 Task: Change the "phosphor chroma mode for 4:2:0" to "Latest".
Action: Mouse moved to (134, 17)
Screenshot: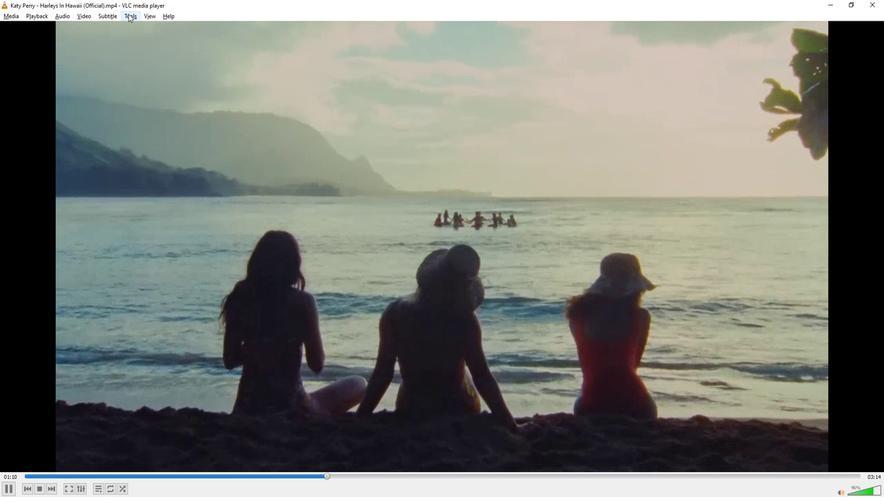 
Action: Mouse pressed left at (134, 17)
Screenshot: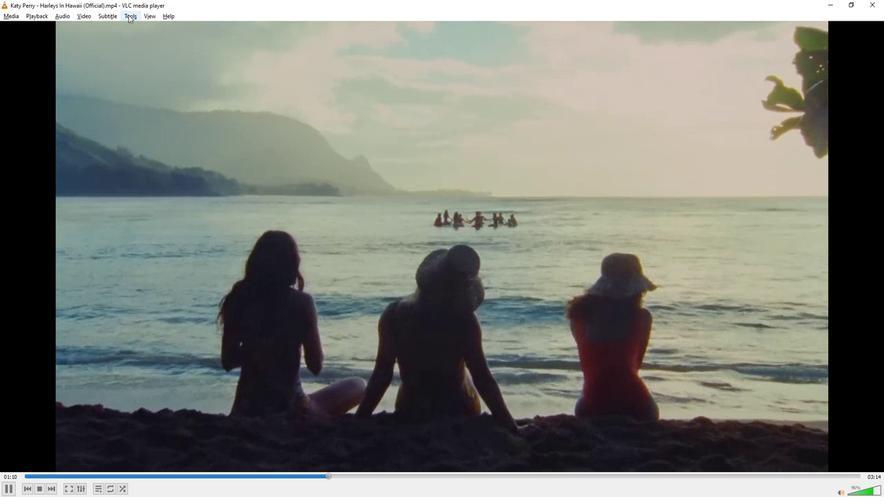 
Action: Mouse moved to (156, 125)
Screenshot: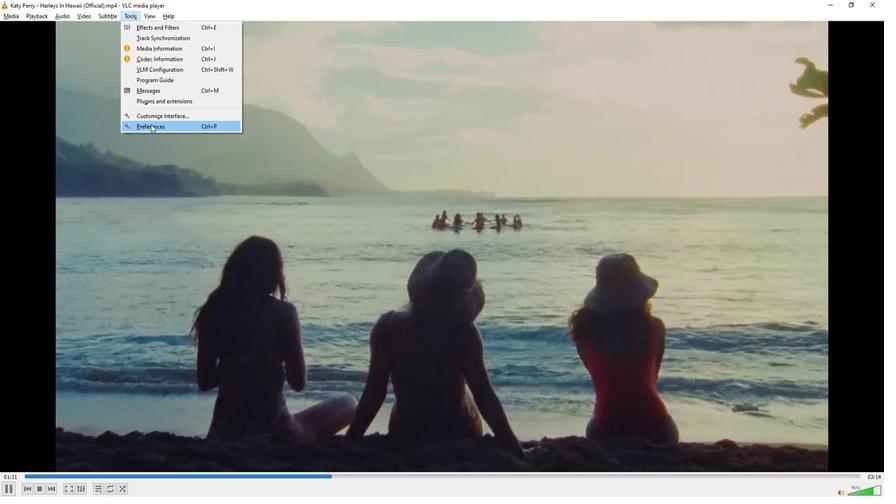 
Action: Mouse pressed left at (156, 125)
Screenshot: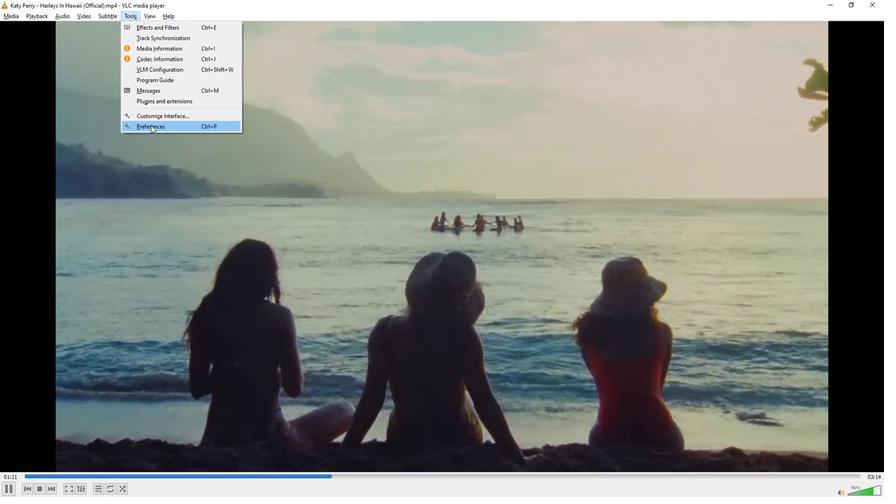 
Action: Mouse moved to (202, 388)
Screenshot: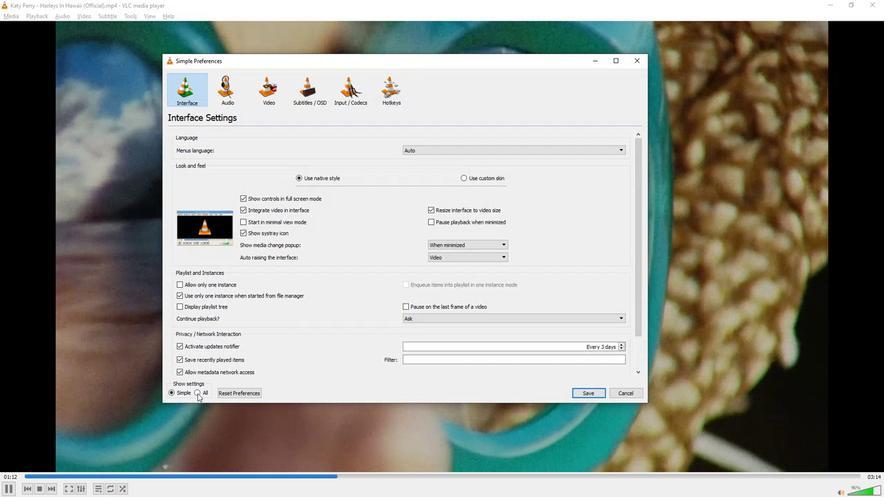 
Action: Mouse pressed left at (202, 388)
Screenshot: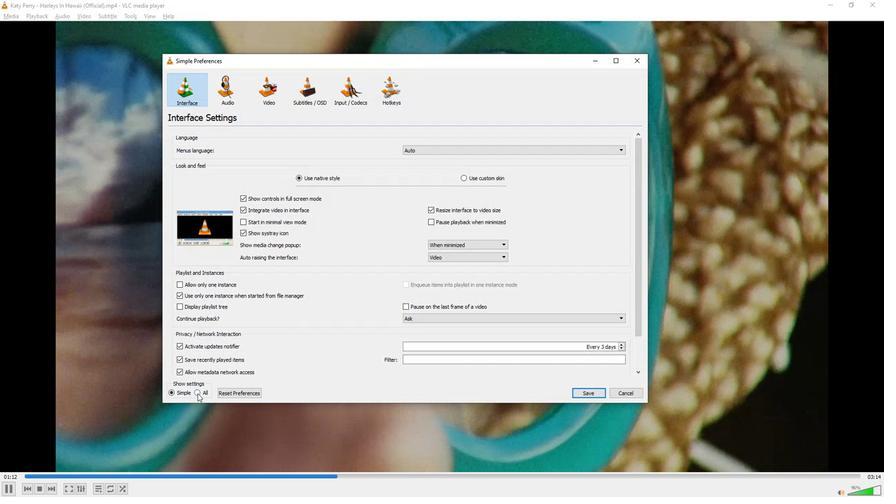 
Action: Mouse moved to (219, 318)
Screenshot: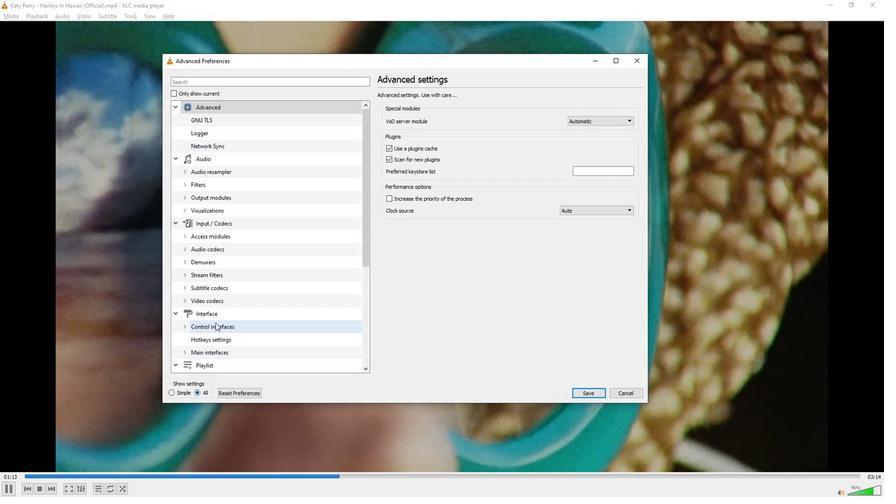 
Action: Mouse scrolled (219, 317) with delta (0, 0)
Screenshot: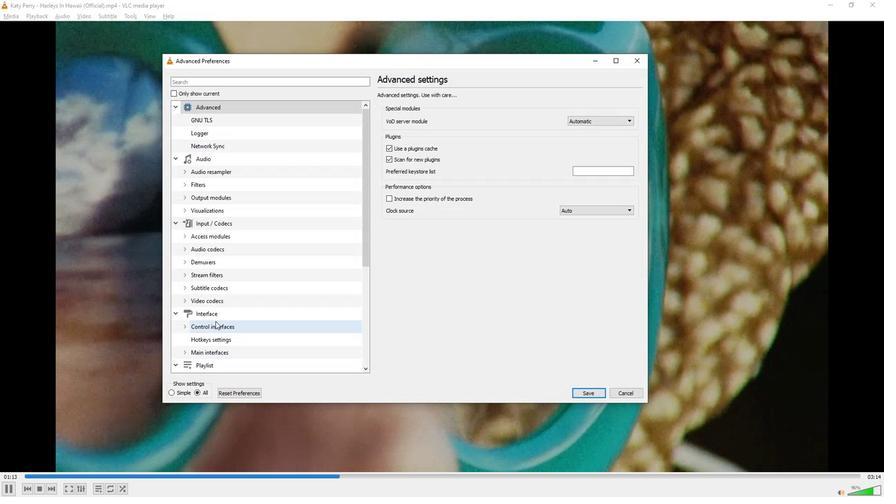 
Action: Mouse scrolled (219, 317) with delta (0, 0)
Screenshot: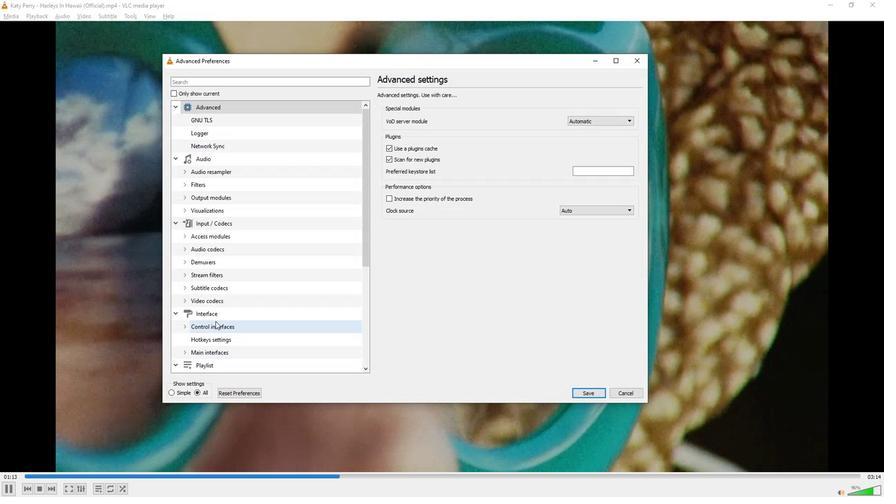 
Action: Mouse scrolled (219, 317) with delta (0, 0)
Screenshot: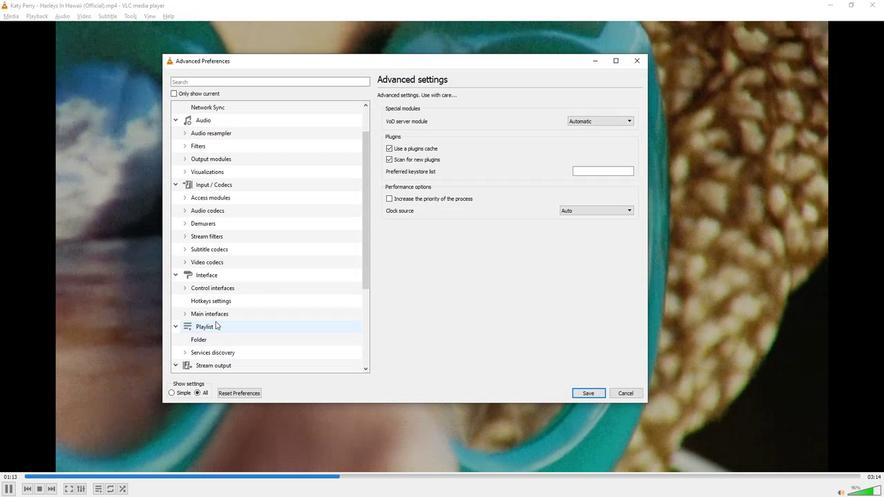 
Action: Mouse scrolled (219, 317) with delta (0, 0)
Screenshot: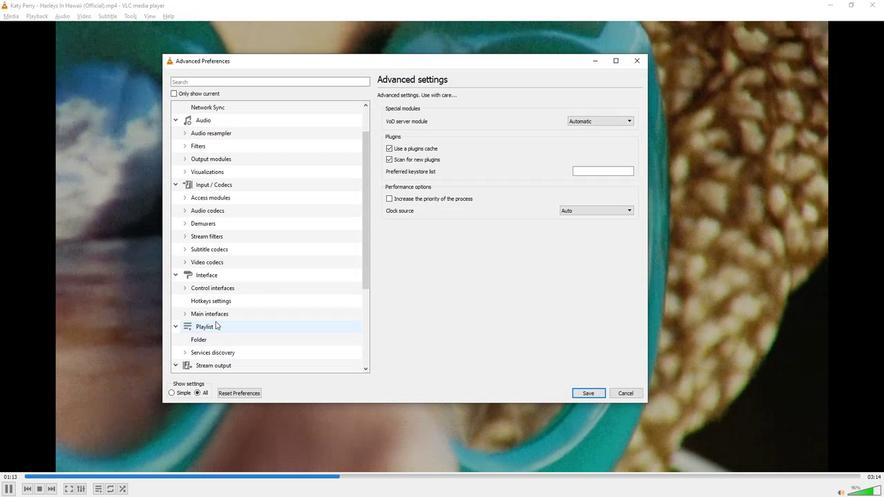 
Action: Mouse scrolled (219, 317) with delta (0, 0)
Screenshot: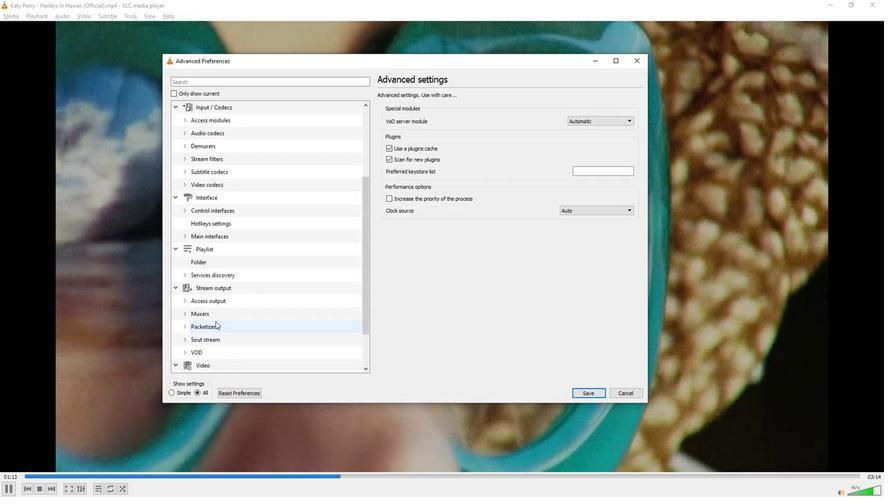 
Action: Mouse scrolled (219, 317) with delta (0, 0)
Screenshot: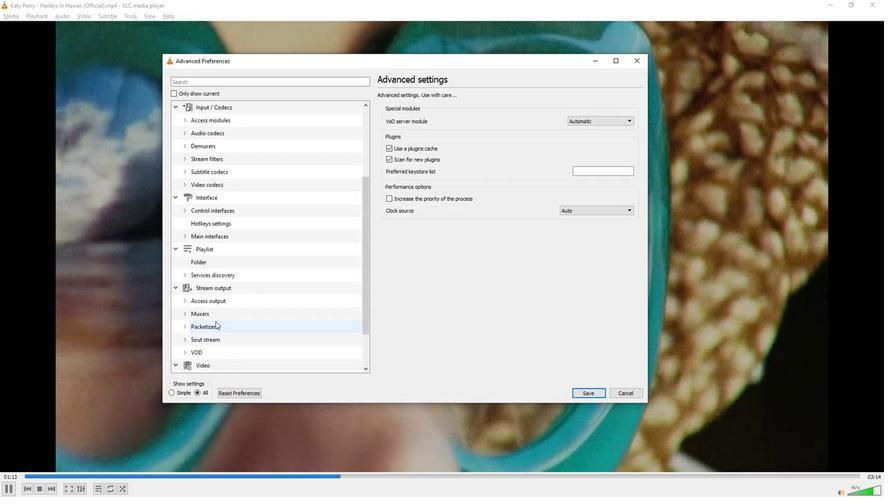 
Action: Mouse scrolled (219, 317) with delta (0, 0)
Screenshot: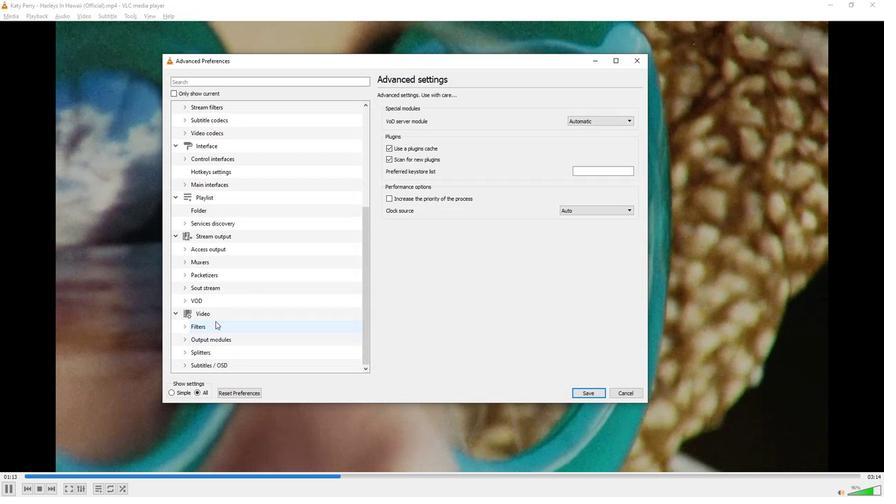 
Action: Mouse scrolled (219, 317) with delta (0, 0)
Screenshot: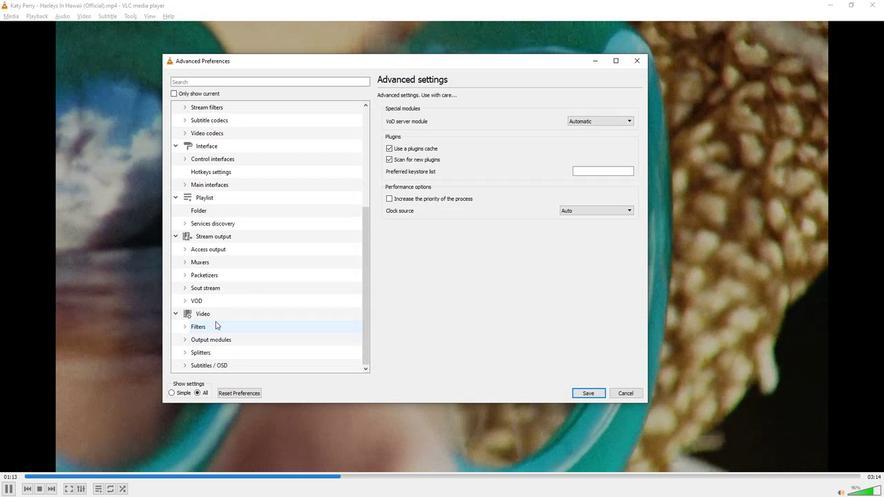 
Action: Mouse moved to (188, 326)
Screenshot: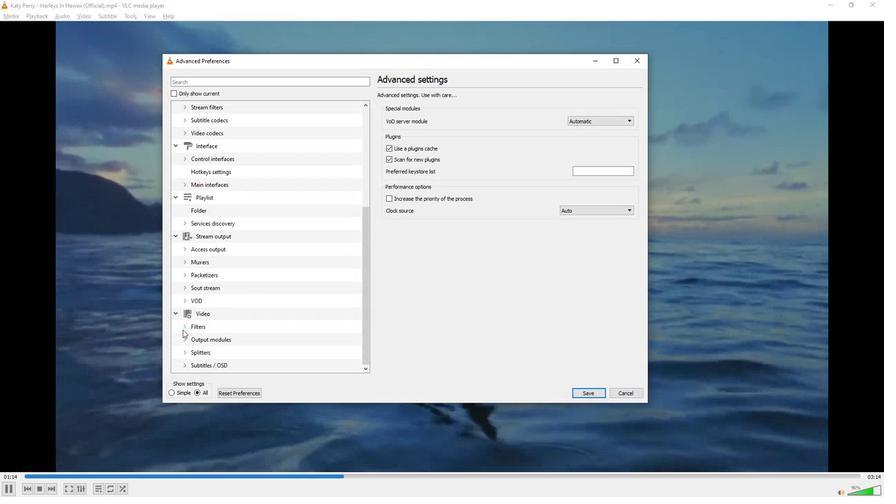 
Action: Mouse pressed left at (188, 326)
Screenshot: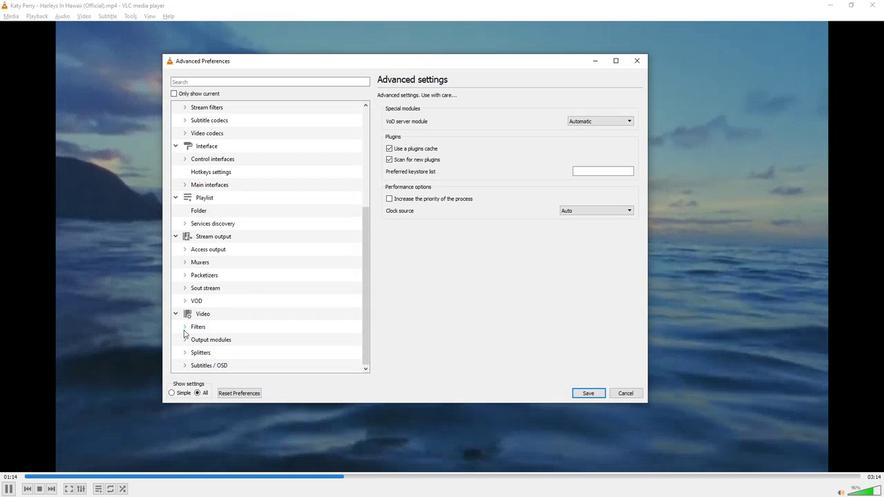 
Action: Mouse moved to (191, 326)
Screenshot: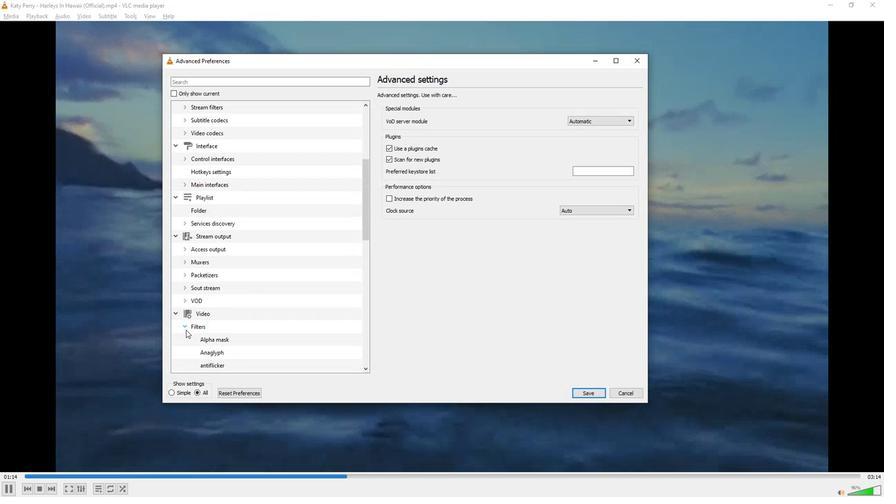 
Action: Mouse scrolled (191, 325) with delta (0, 0)
Screenshot: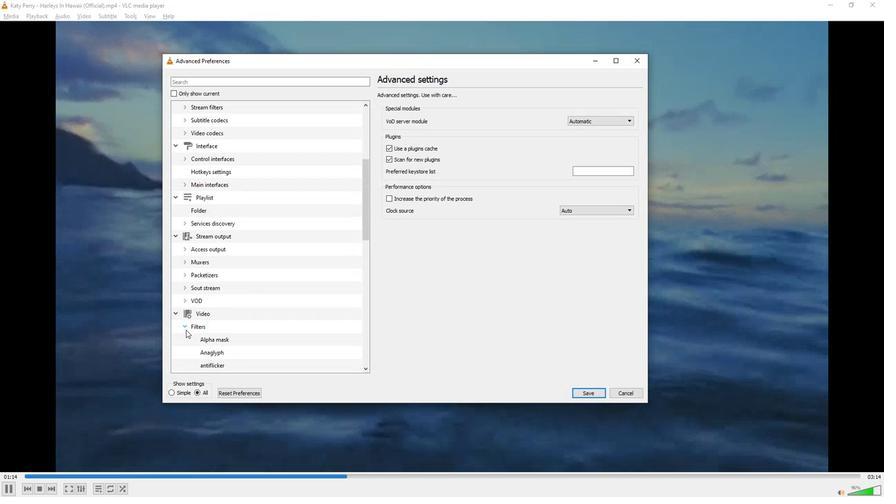 
Action: Mouse moved to (192, 325)
Screenshot: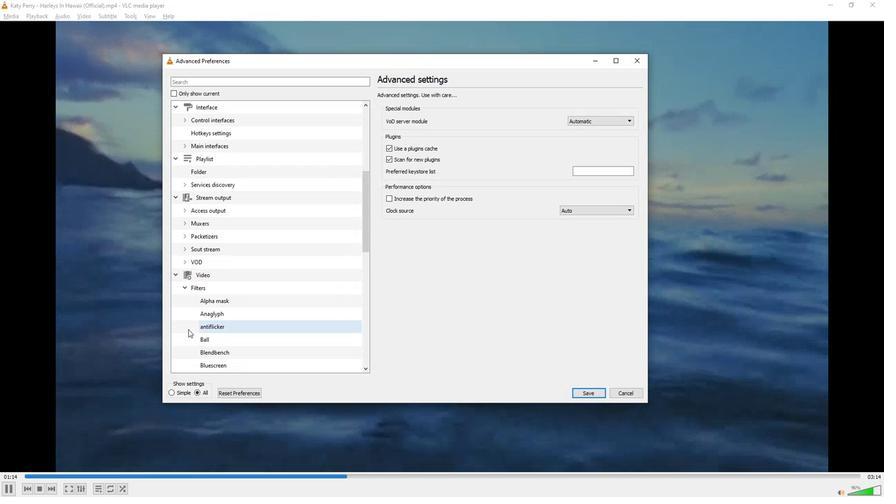 
Action: Mouse scrolled (192, 325) with delta (0, 0)
Screenshot: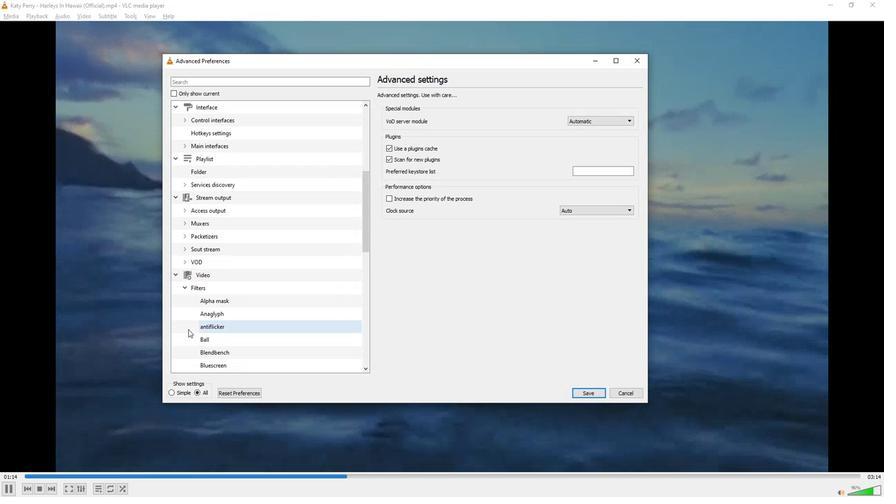 
Action: Mouse moved to (192, 325)
Screenshot: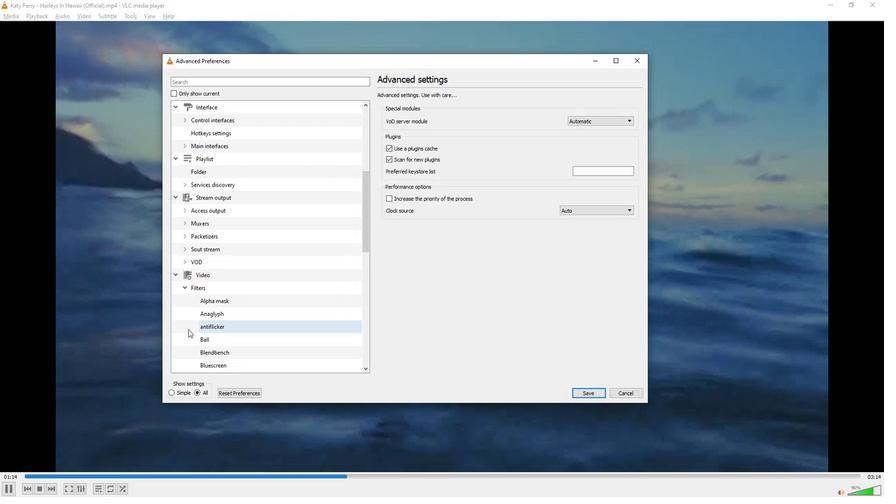 
Action: Mouse scrolled (192, 325) with delta (0, 0)
Screenshot: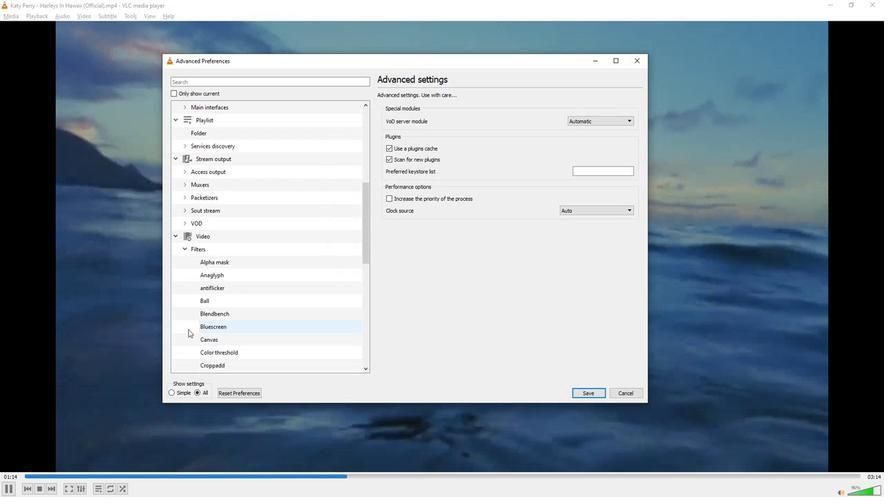 
Action: Mouse moved to (212, 360)
Screenshot: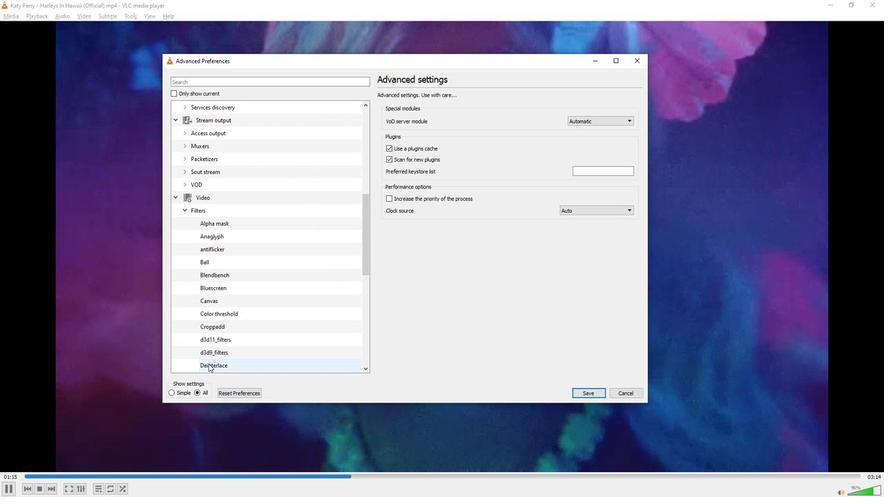 
Action: Mouse pressed left at (212, 360)
Screenshot: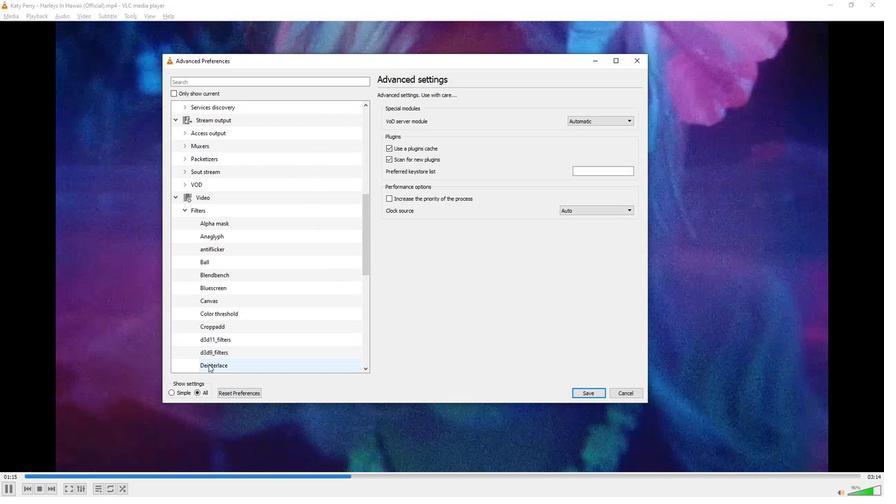 
Action: Mouse moved to (630, 122)
Screenshot: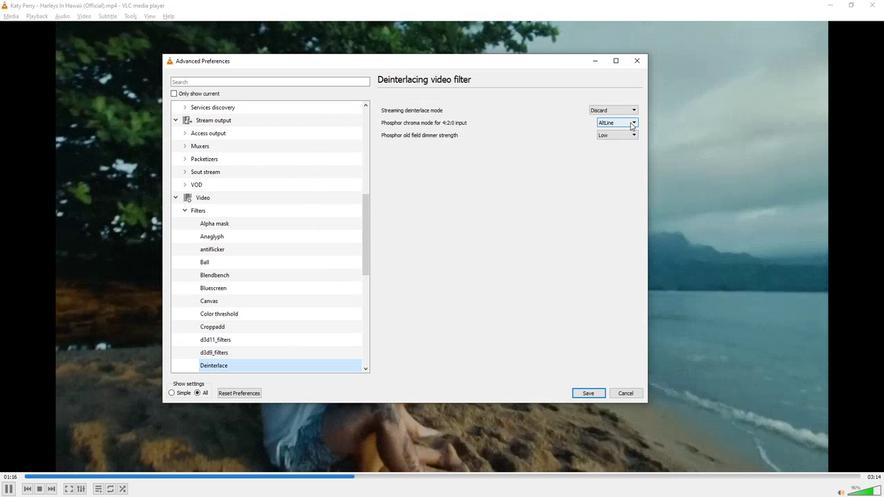
Action: Mouse pressed left at (630, 122)
Screenshot: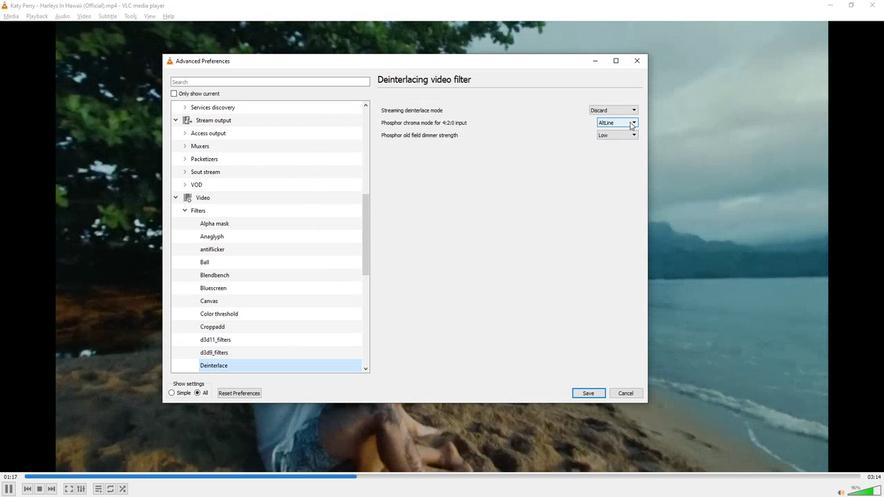 
Action: Mouse moved to (616, 129)
Screenshot: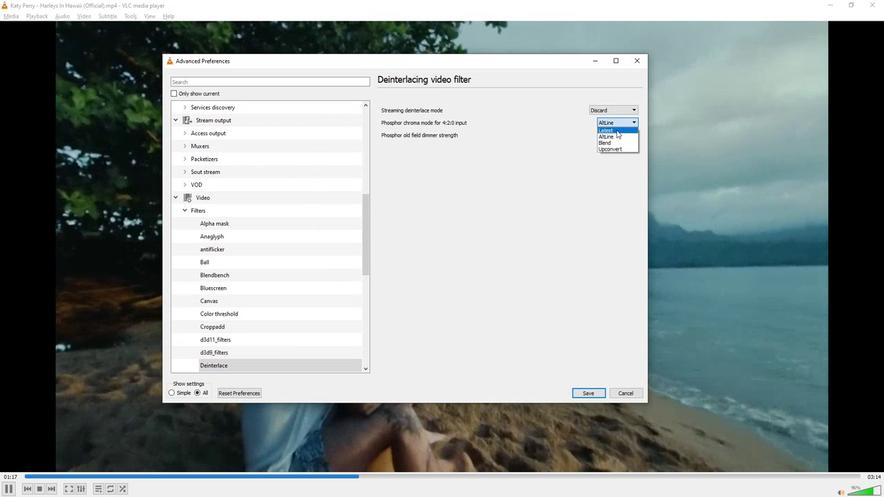 
Action: Mouse pressed left at (616, 129)
Screenshot: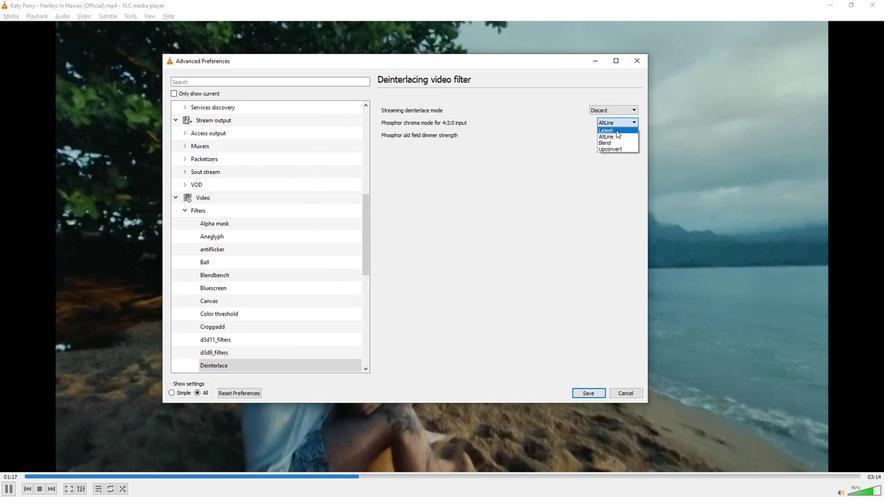 
Action: Mouse moved to (545, 197)
Screenshot: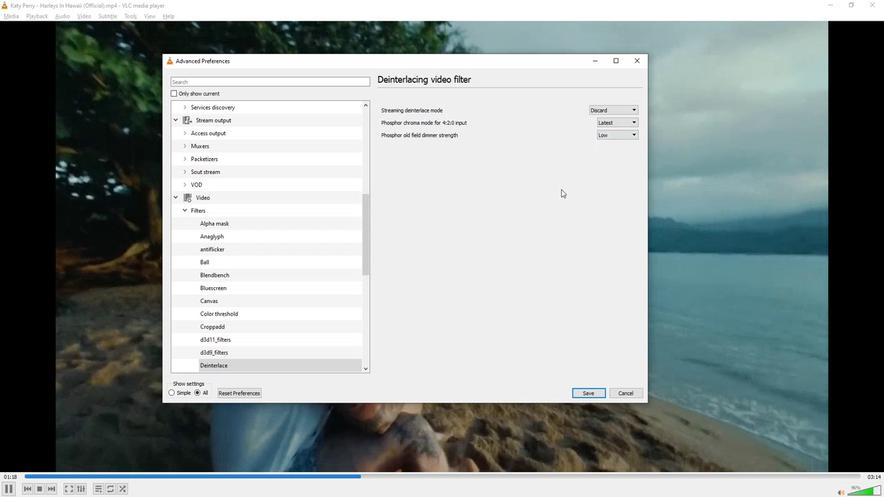 
